 Task: Add Pacifica Tahitian Gardenia Hair Perfume & Body Spray/Mist, Alcohol-Free to the cart.
Action: Mouse moved to (292, 144)
Screenshot: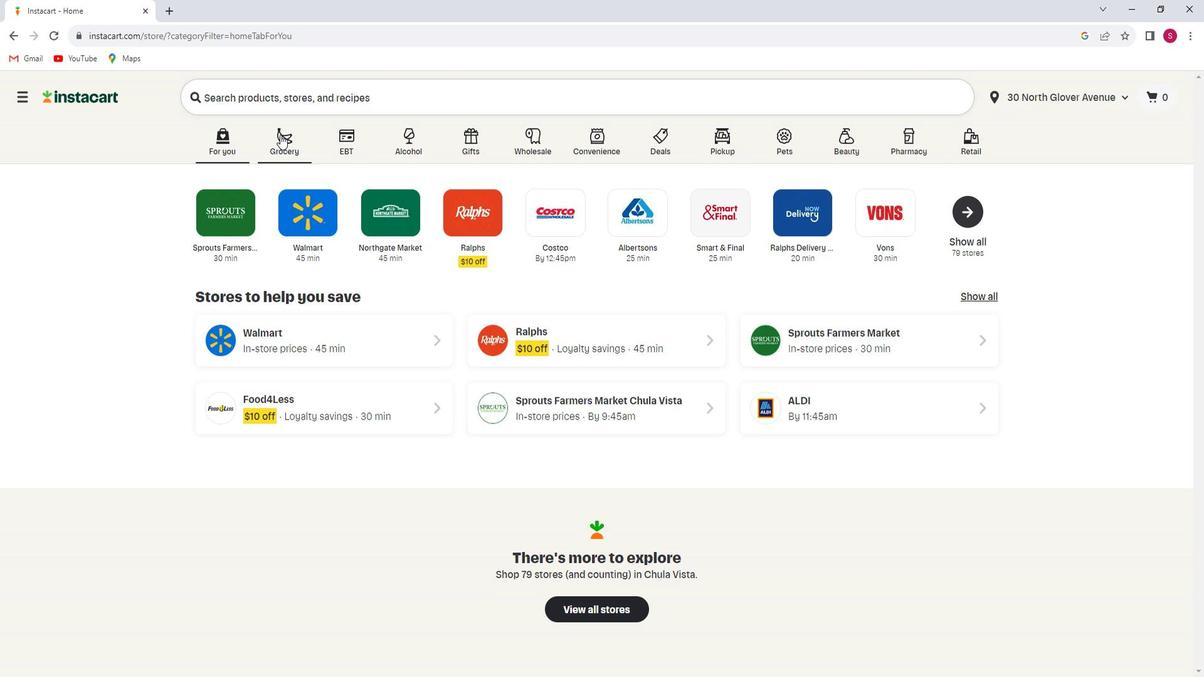 
Action: Mouse pressed left at (292, 144)
Screenshot: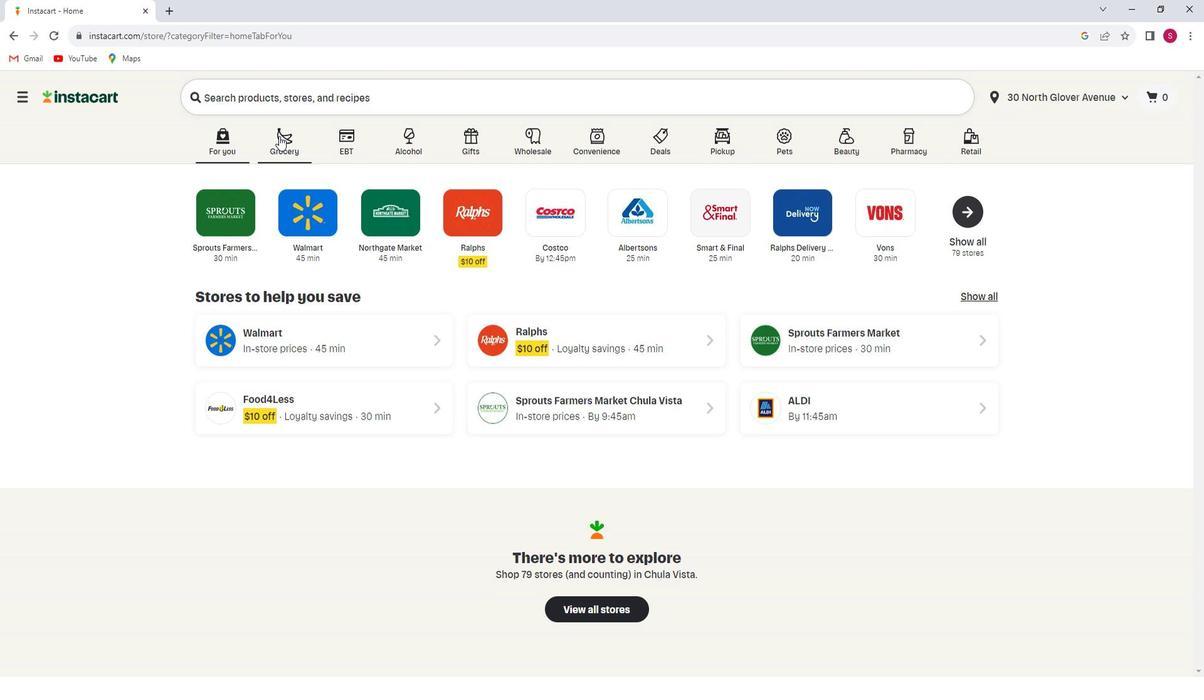 
Action: Mouse moved to (314, 361)
Screenshot: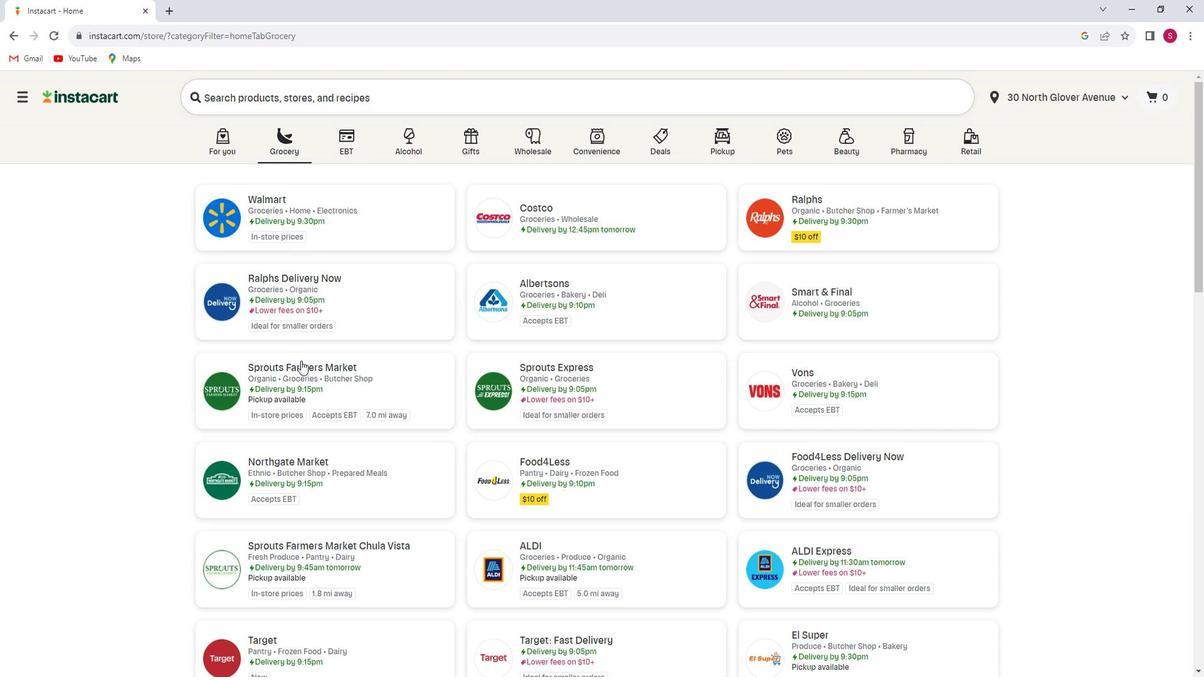 
Action: Mouse pressed left at (314, 361)
Screenshot: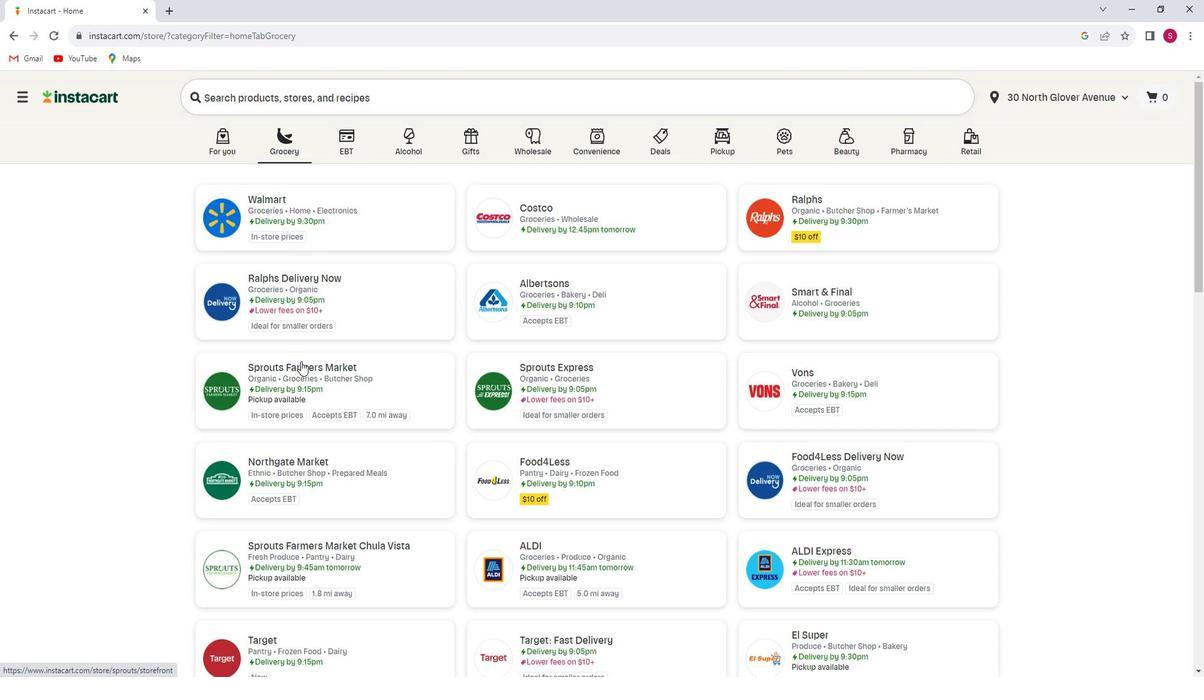 
Action: Mouse moved to (65, 410)
Screenshot: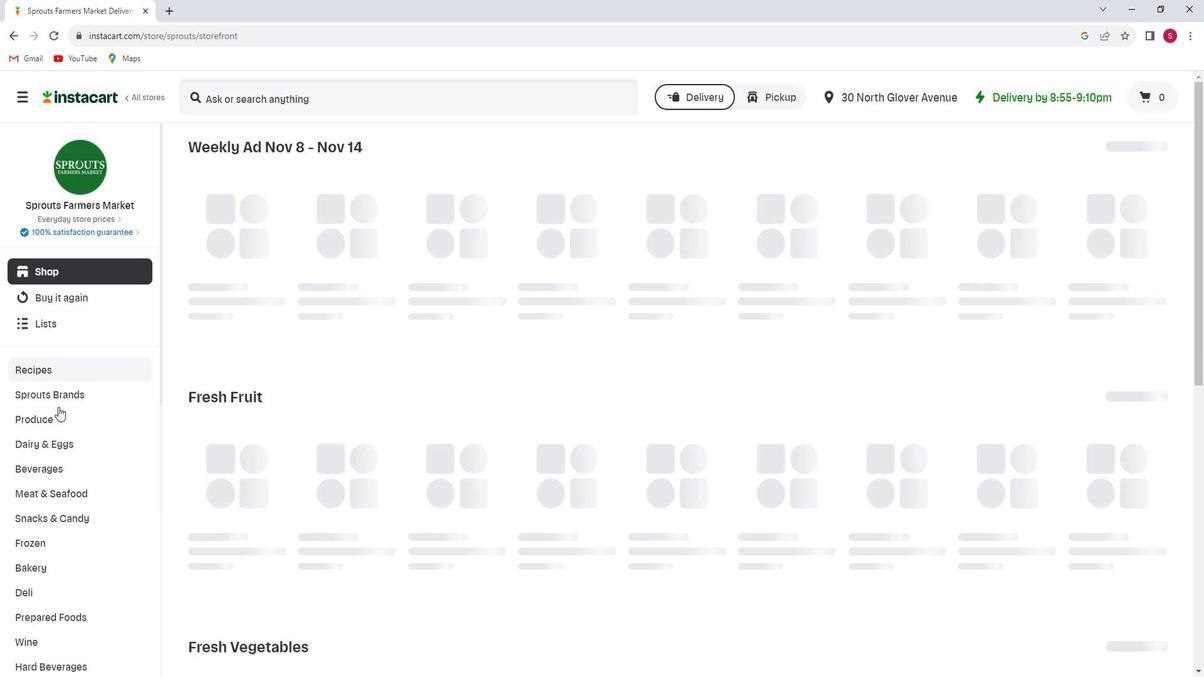 
Action: Mouse scrolled (65, 409) with delta (0, 0)
Screenshot: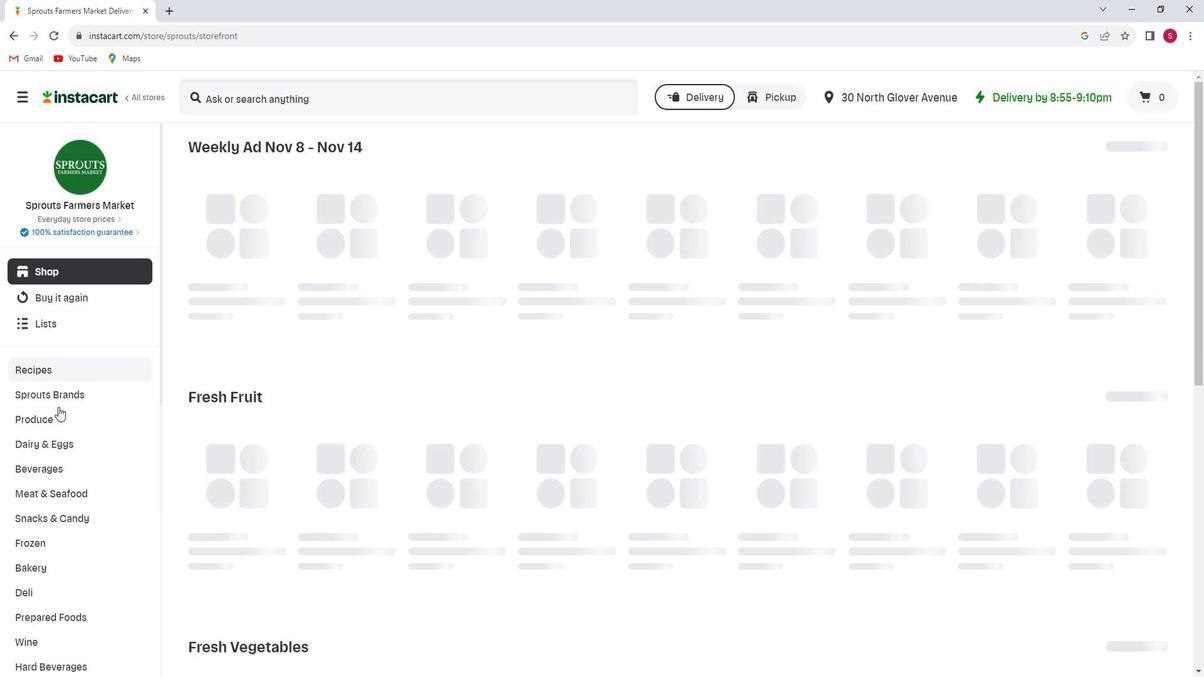 
Action: Mouse scrolled (65, 409) with delta (0, 0)
Screenshot: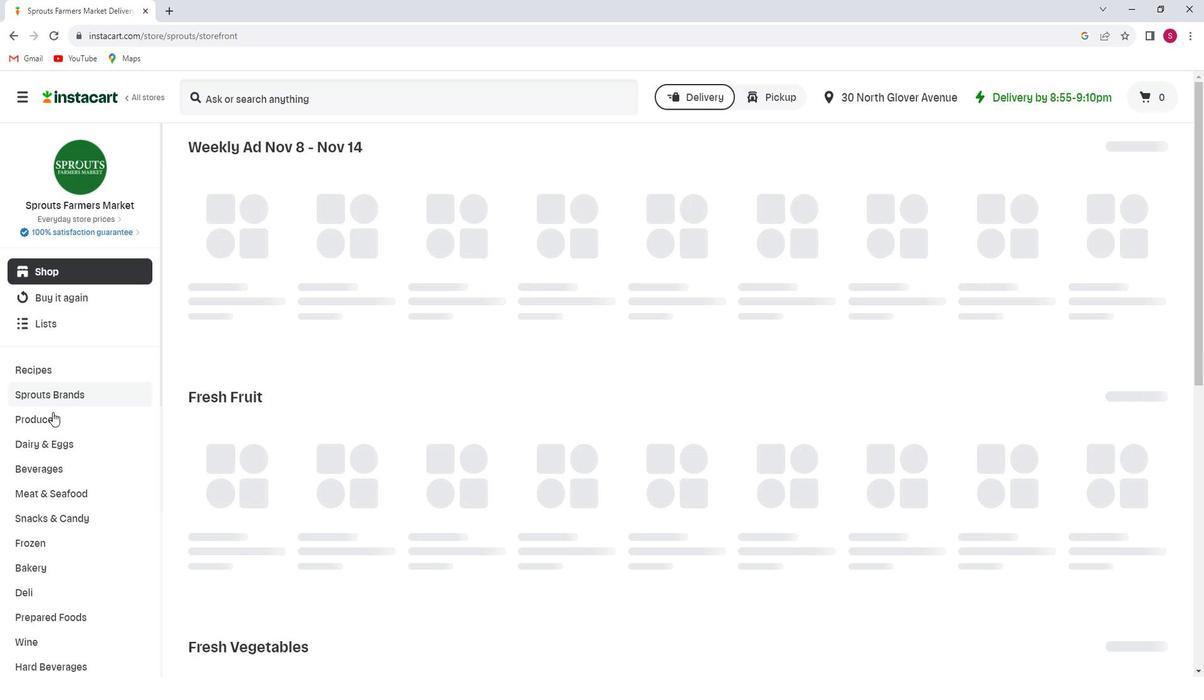 
Action: Mouse scrolled (65, 409) with delta (0, 0)
Screenshot: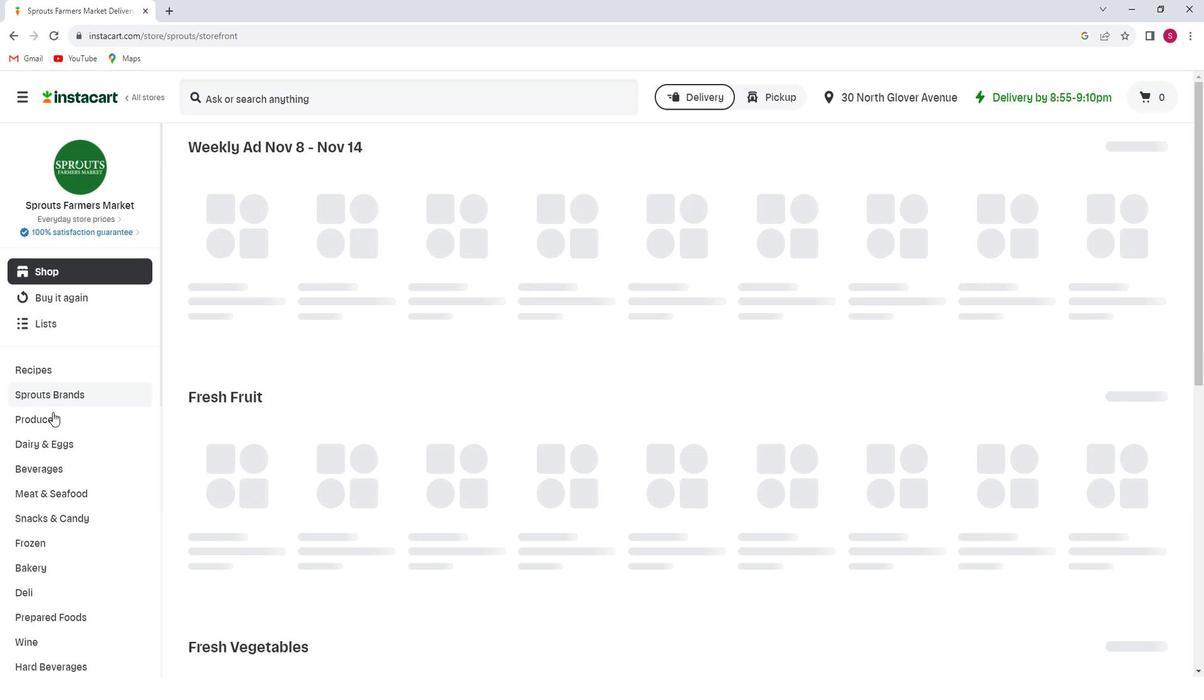 
Action: Mouse scrolled (65, 409) with delta (0, 0)
Screenshot: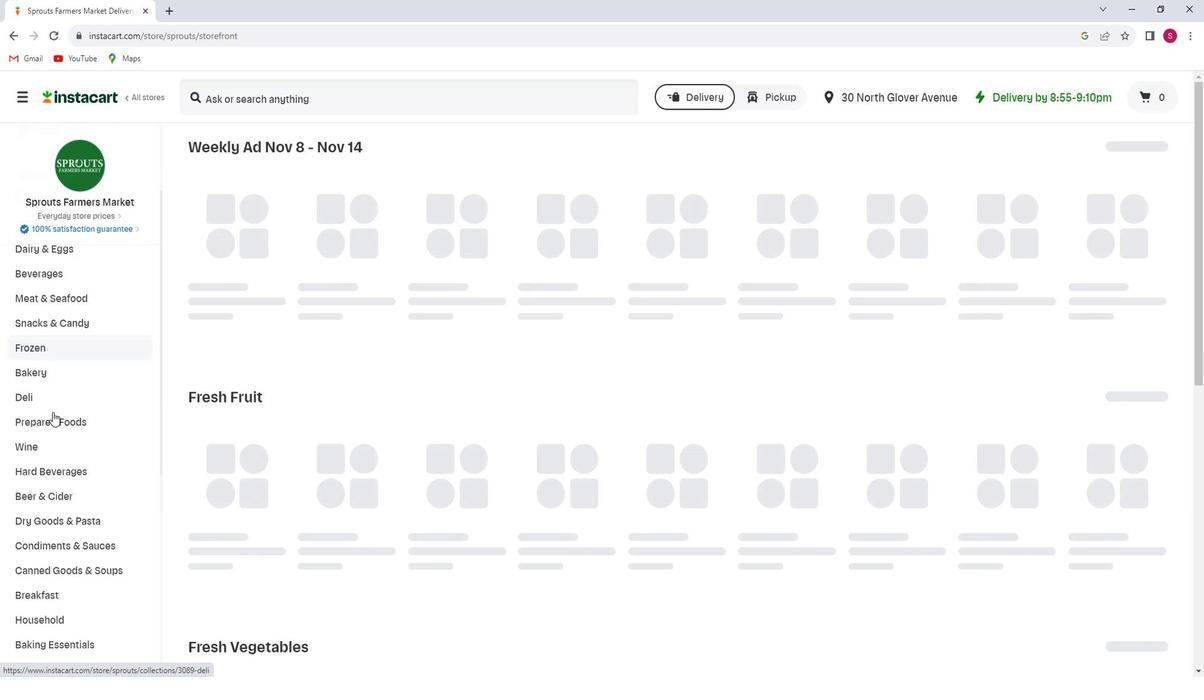 
Action: Mouse scrolled (65, 409) with delta (0, 0)
Screenshot: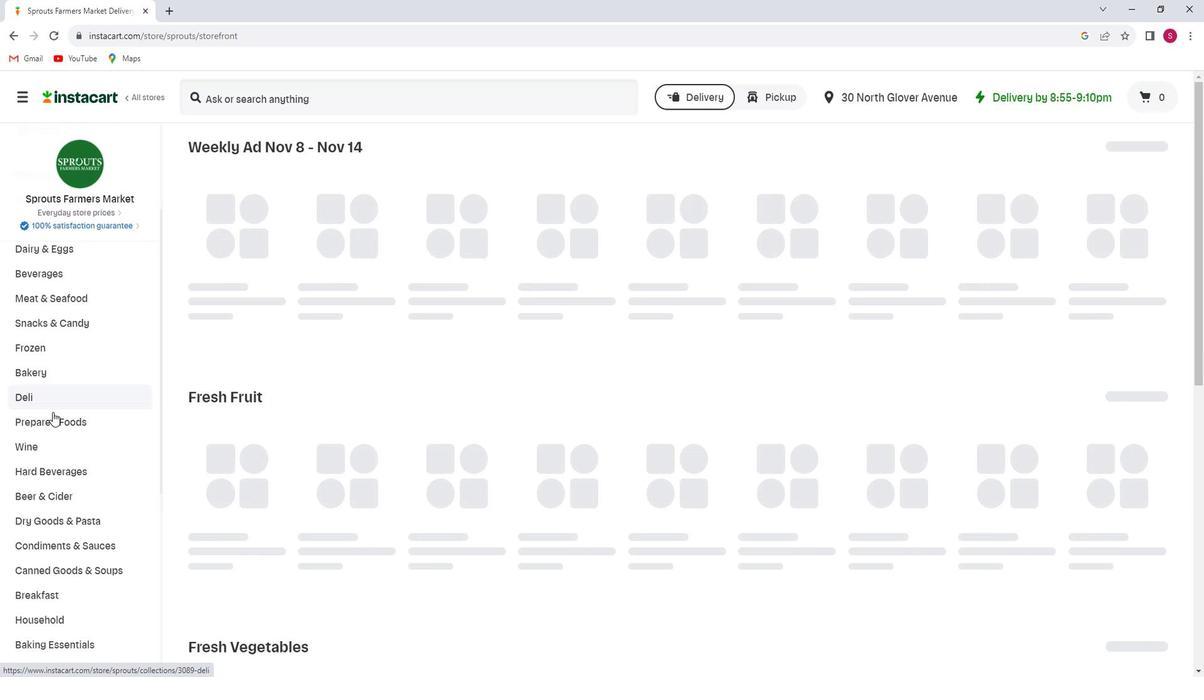 
Action: Mouse scrolled (65, 409) with delta (0, 0)
Screenshot: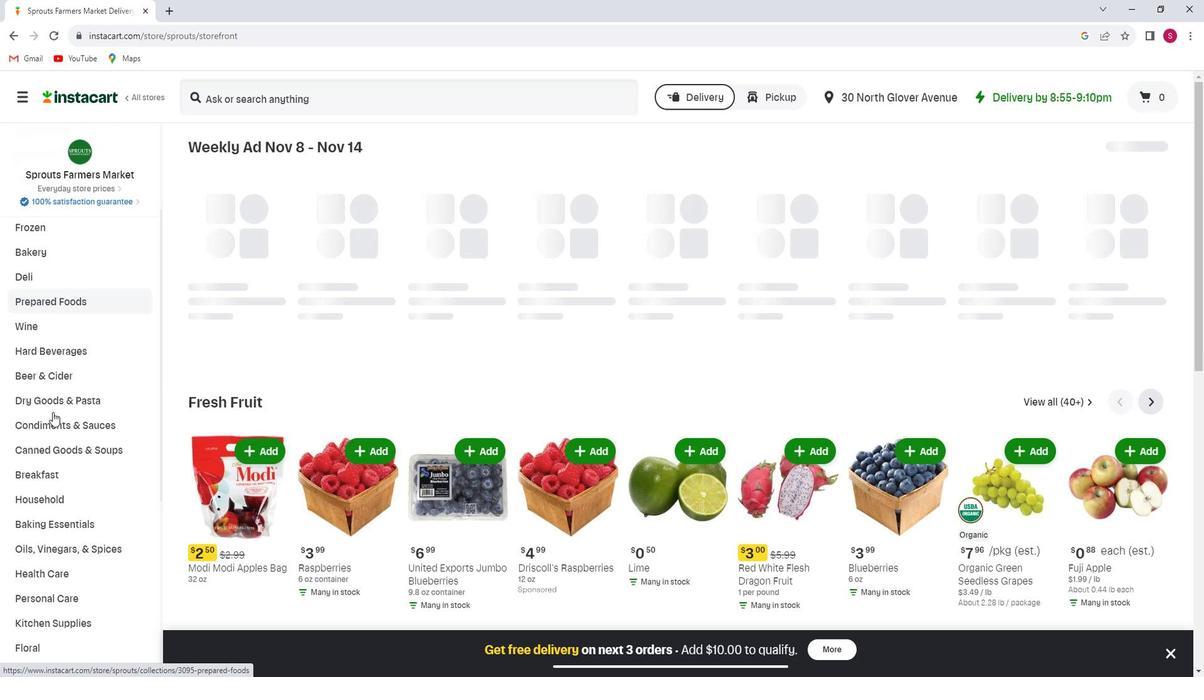 
Action: Mouse scrolled (65, 409) with delta (0, 0)
Screenshot: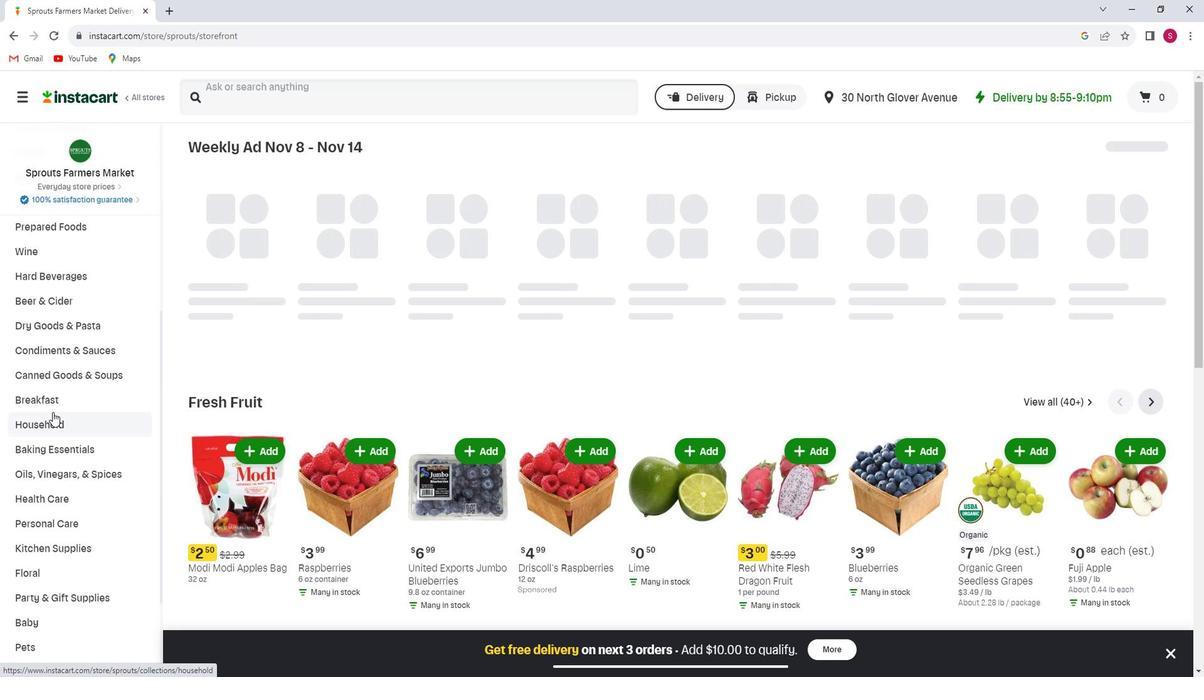 
Action: Mouse moved to (67, 458)
Screenshot: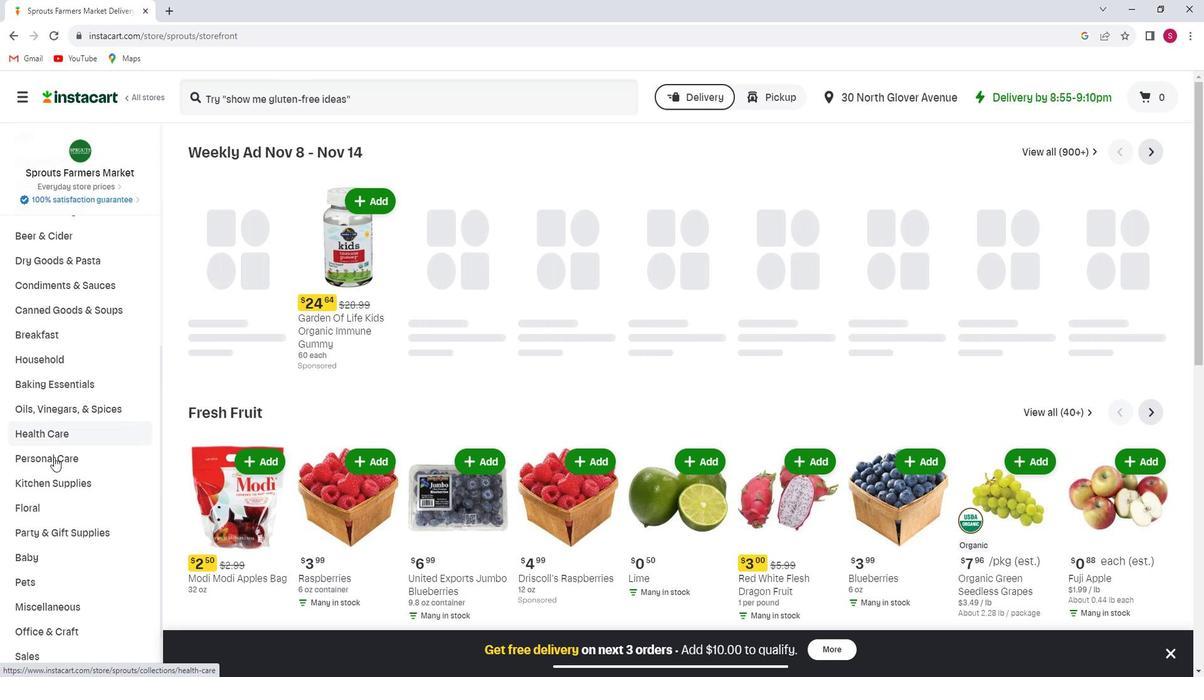 
Action: Mouse pressed left at (67, 458)
Screenshot: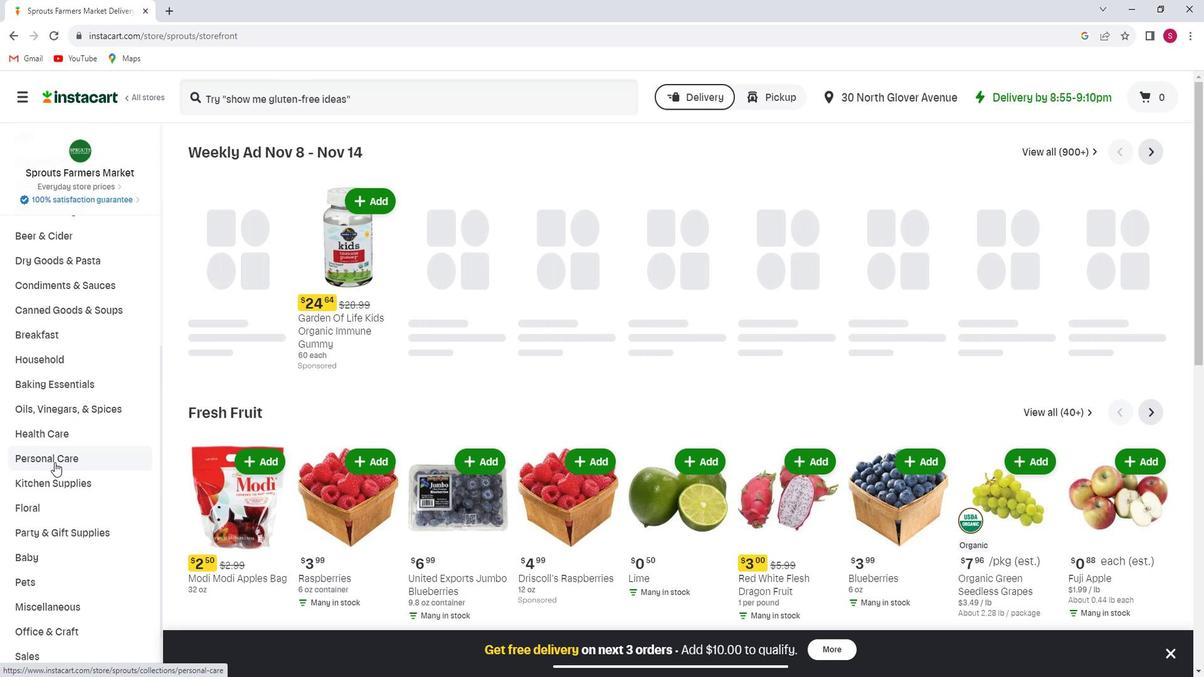 
Action: Mouse moved to (74, 465)
Screenshot: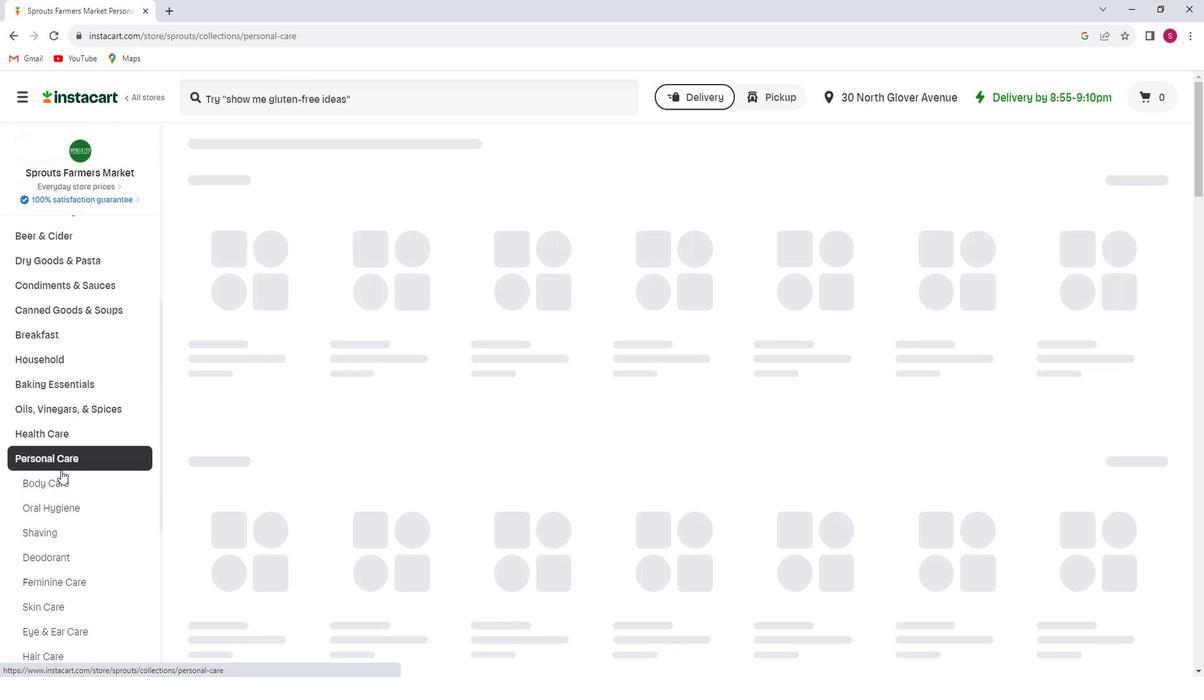 
Action: Mouse scrolled (74, 465) with delta (0, 0)
Screenshot: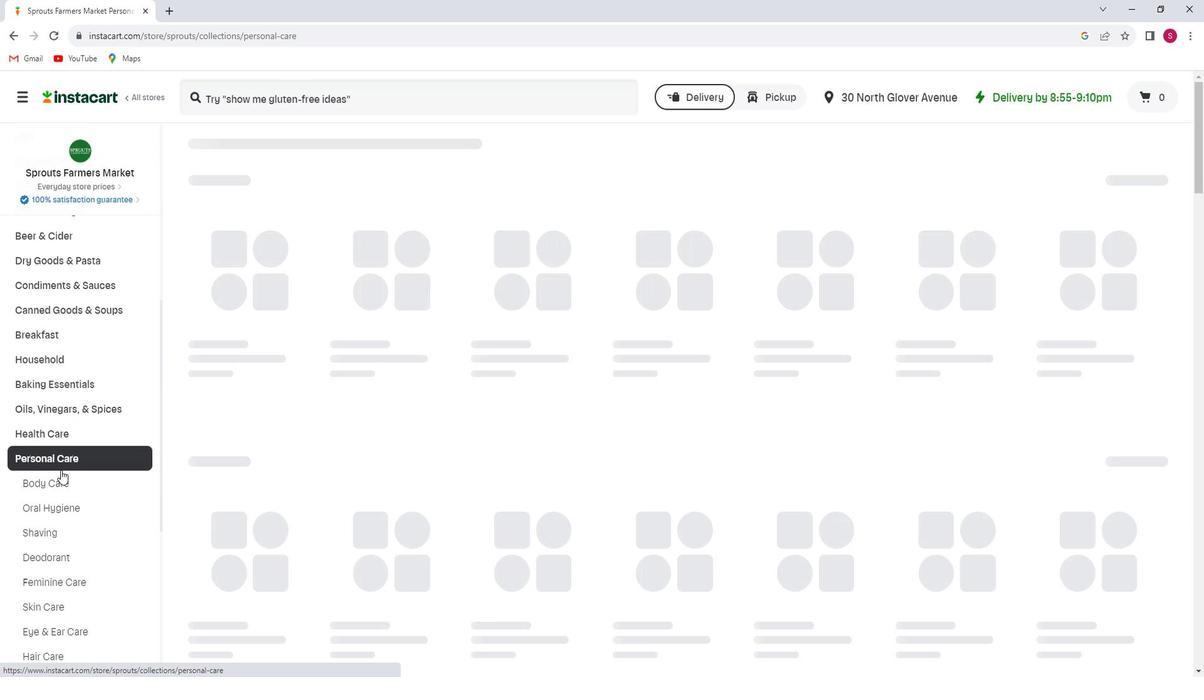 
Action: Mouse scrolled (74, 465) with delta (0, 0)
Screenshot: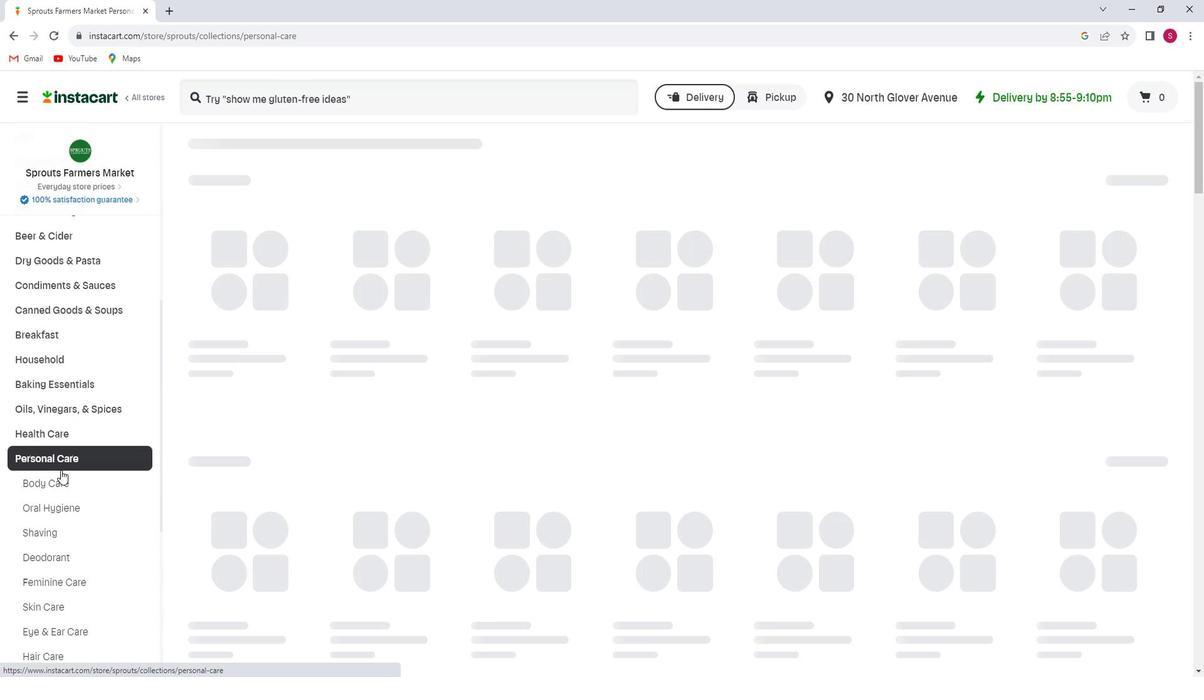 
Action: Mouse scrolled (74, 465) with delta (0, 0)
Screenshot: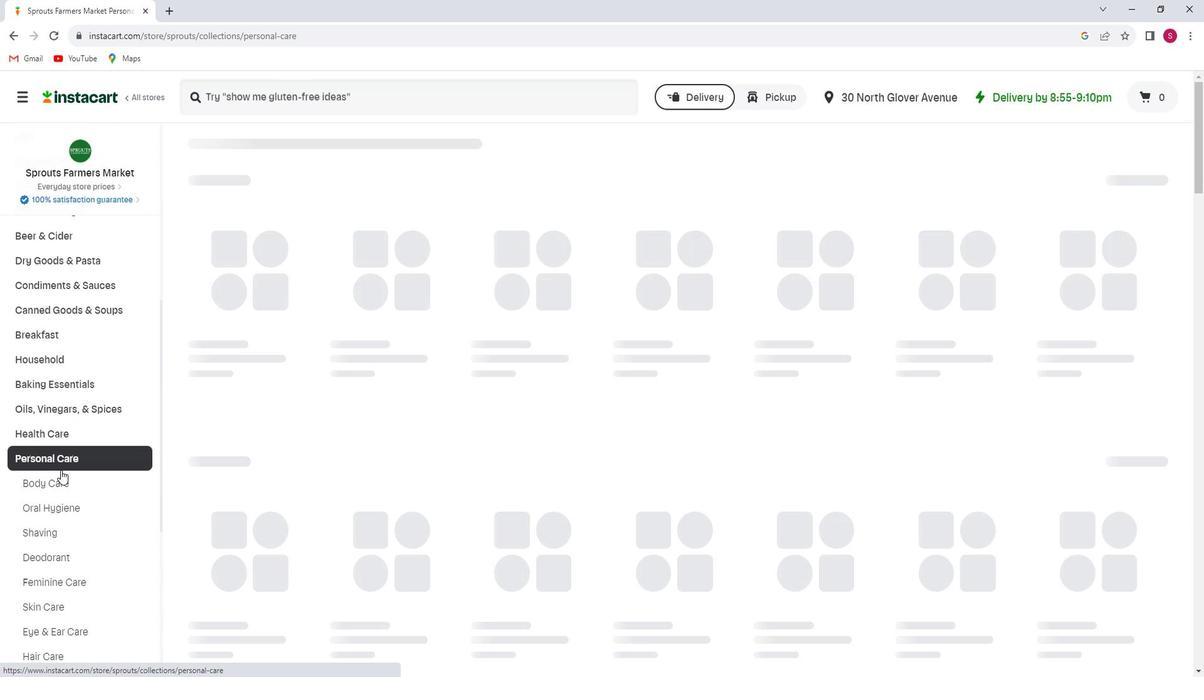 
Action: Mouse scrolled (74, 465) with delta (0, 0)
Screenshot: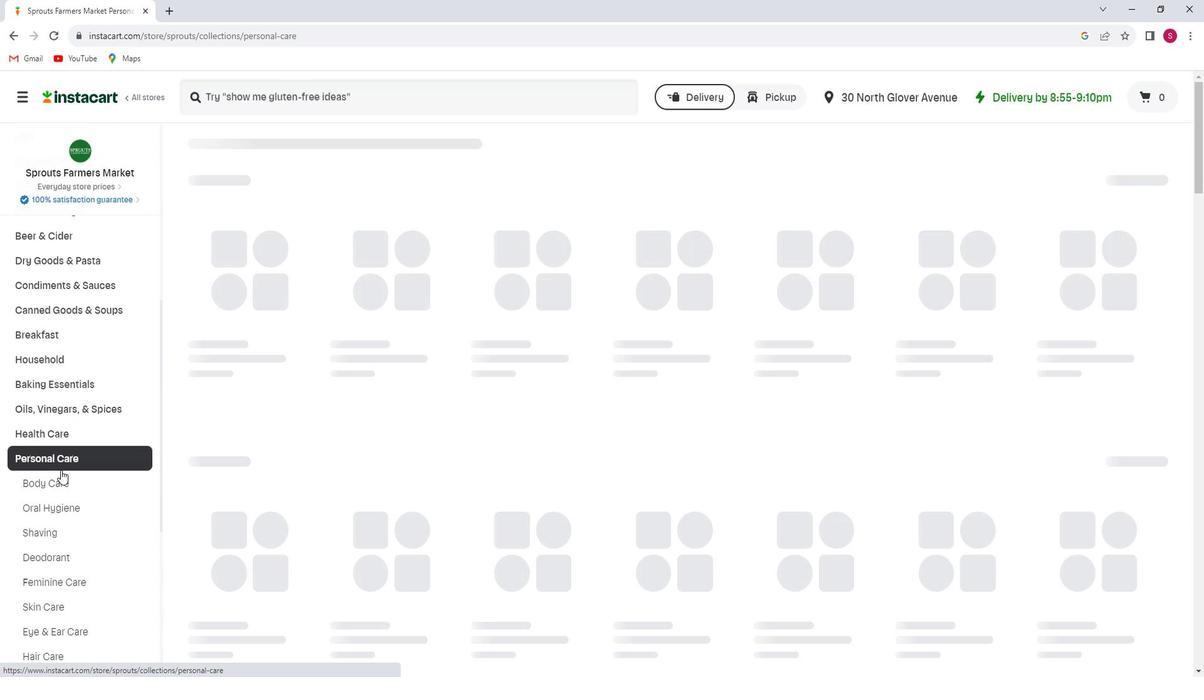 
Action: Mouse moved to (75, 463)
Screenshot: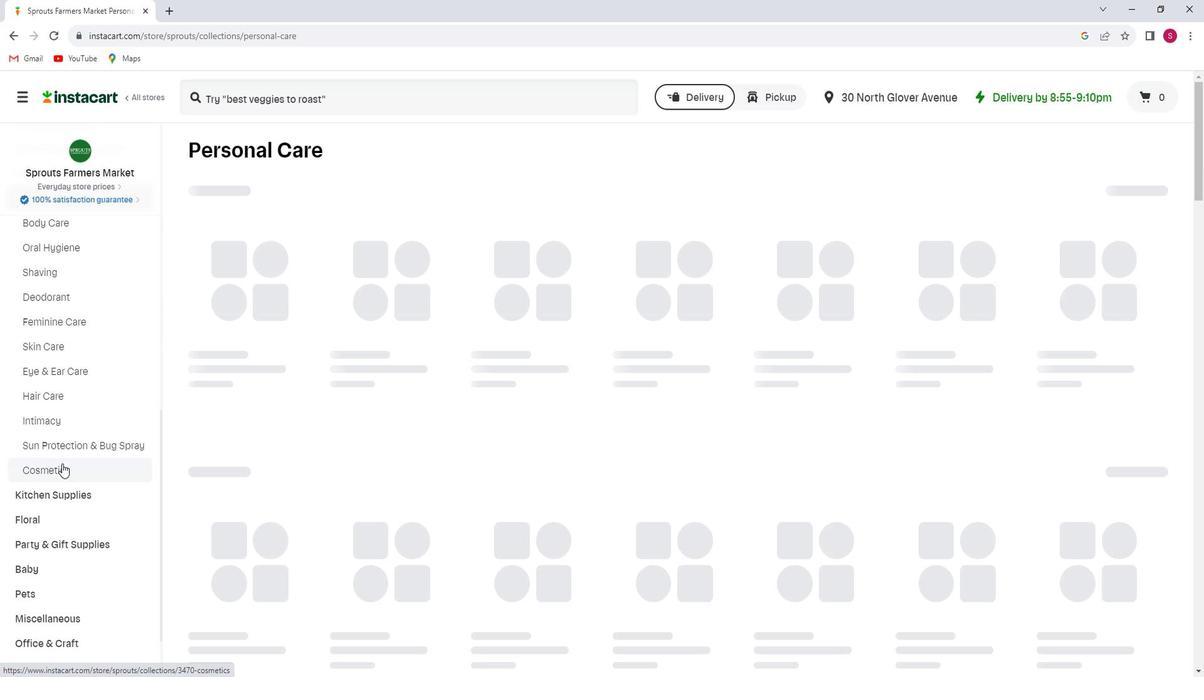 
Action: Mouse pressed left at (75, 463)
Screenshot: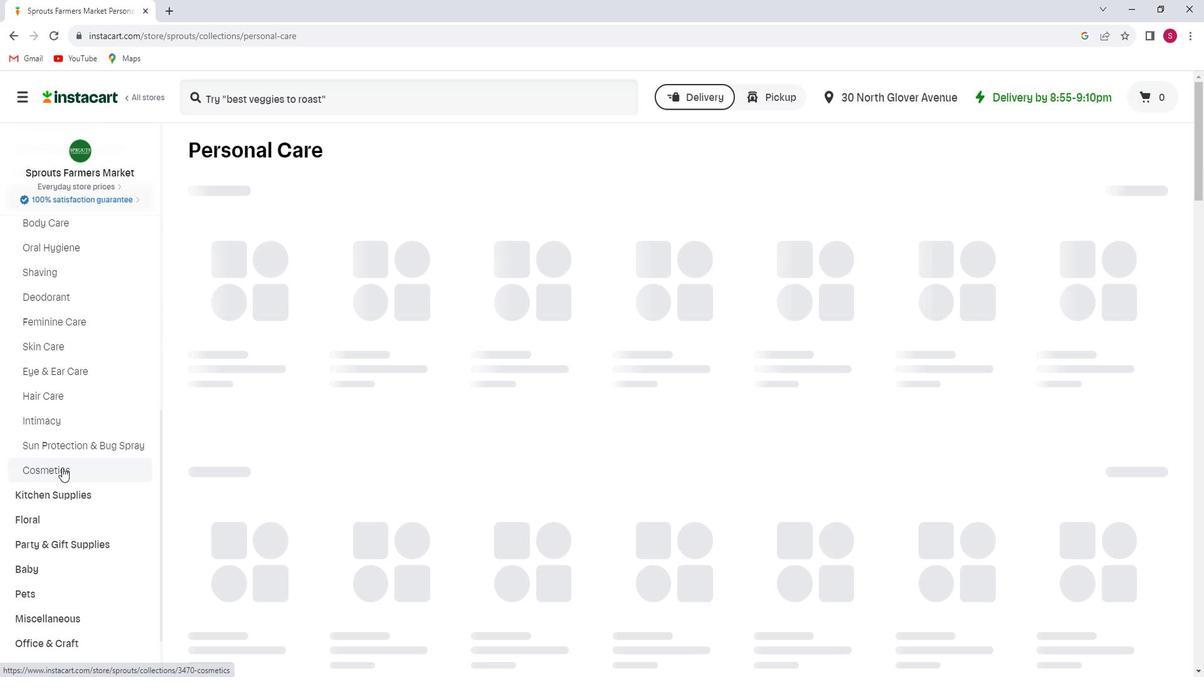 
Action: Mouse moved to (388, 202)
Screenshot: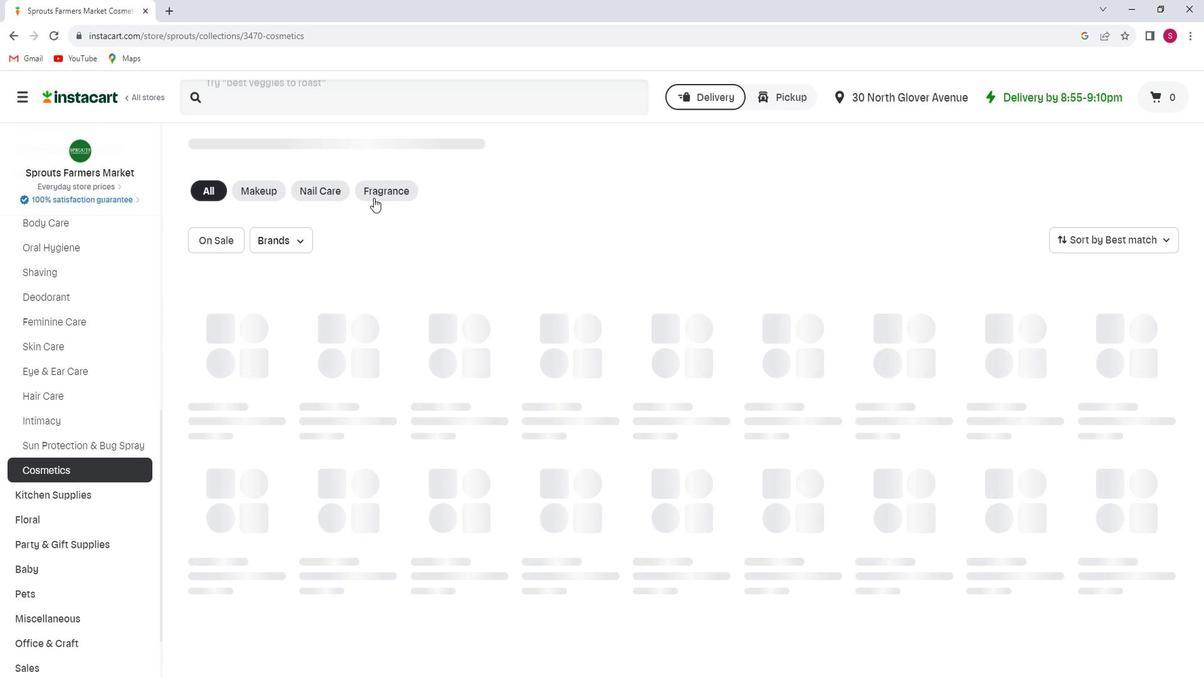 
Action: Mouse pressed left at (388, 202)
Screenshot: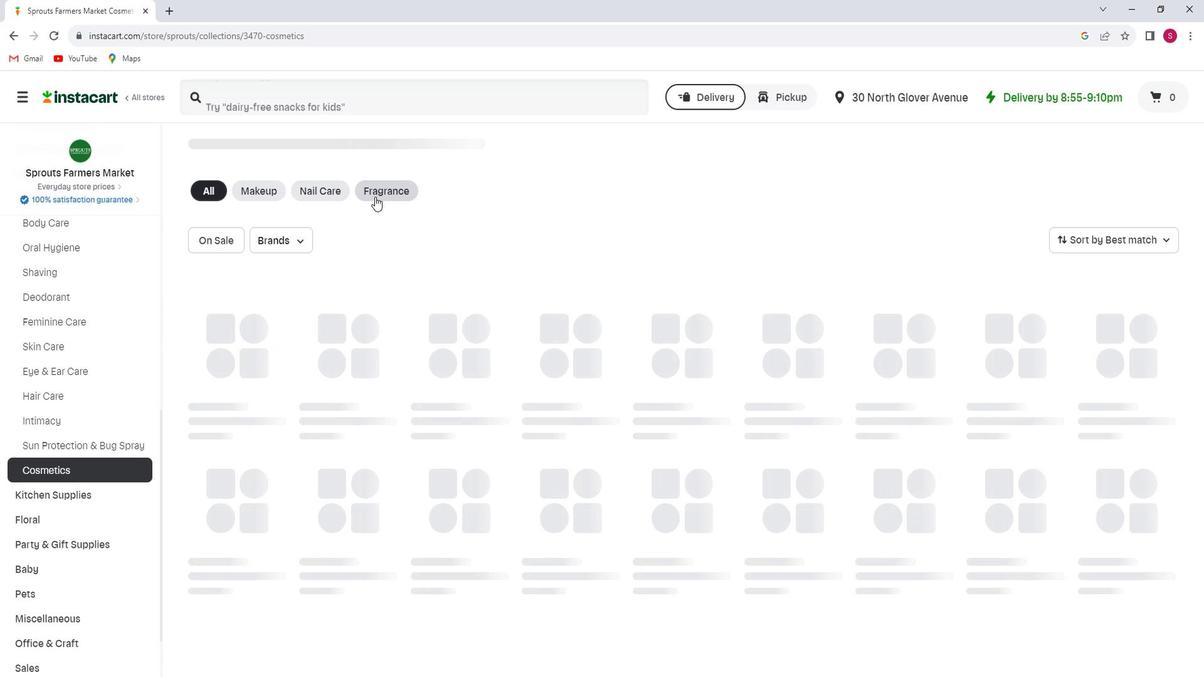 
Action: Mouse moved to (292, 109)
Screenshot: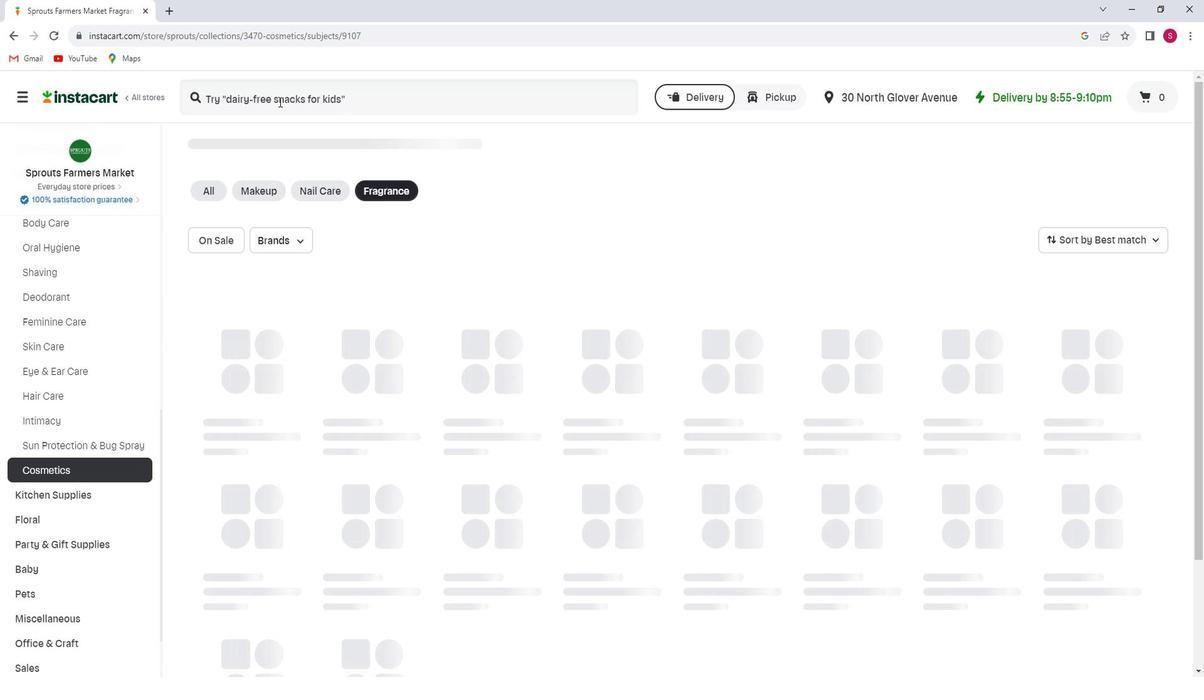 
Action: Mouse pressed left at (292, 109)
Screenshot: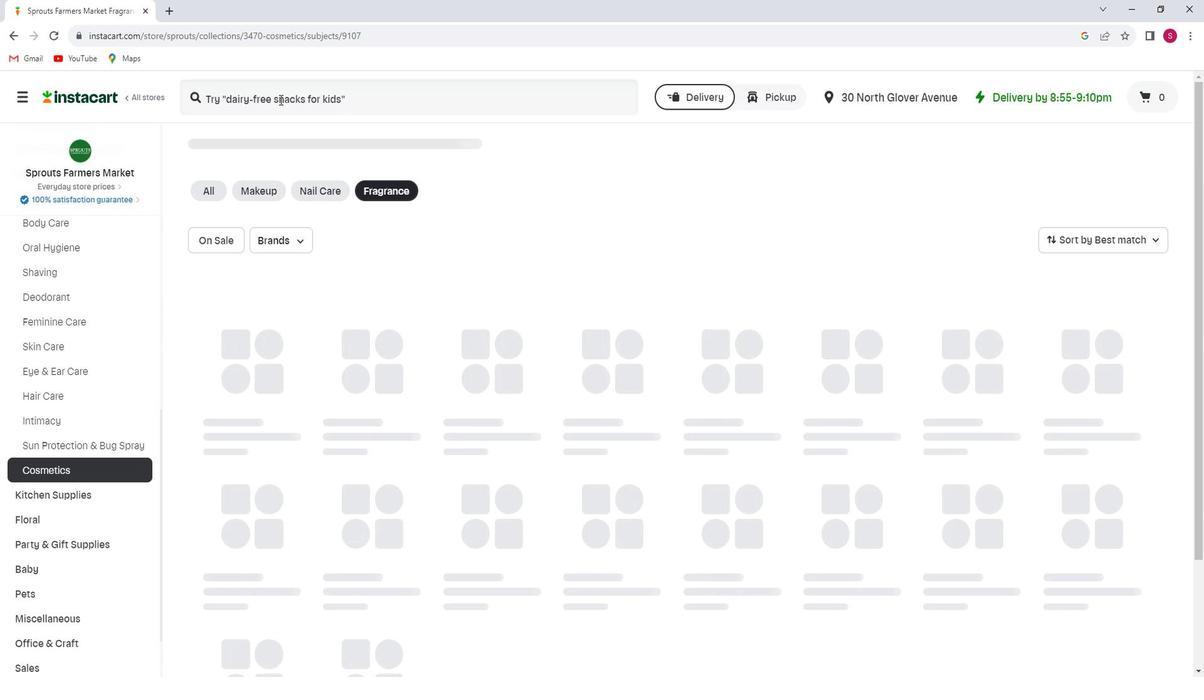 
Action: Key pressed <Key.shift>Pacific
Screenshot: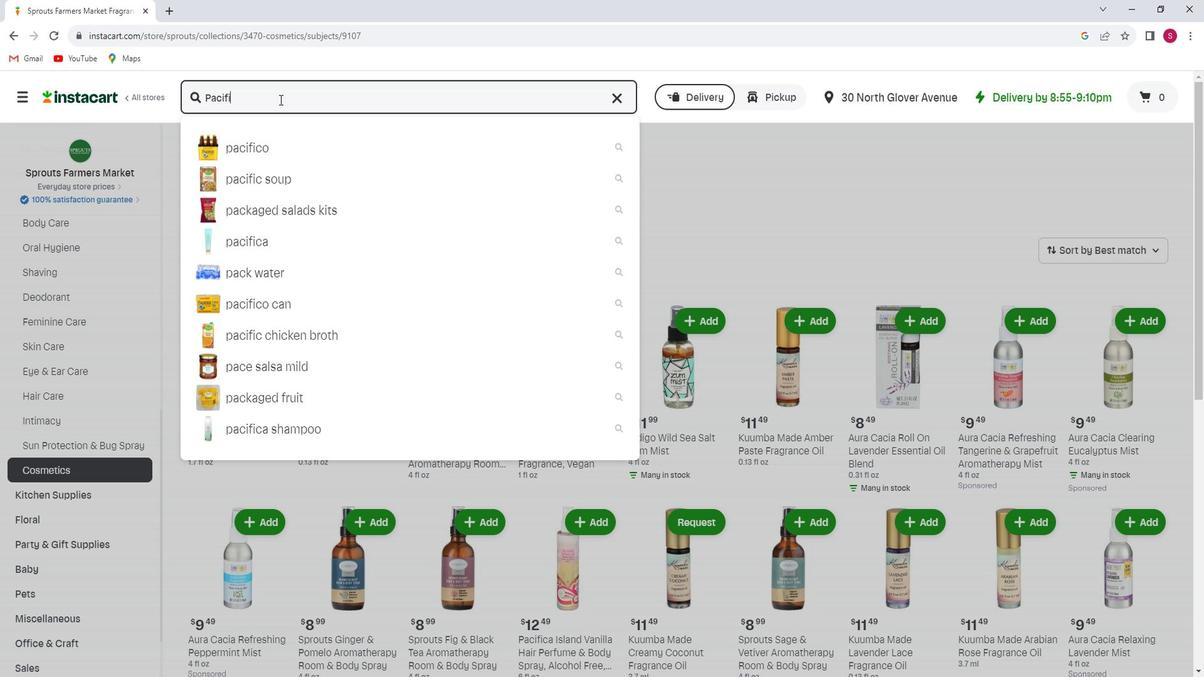 
Action: Mouse moved to (292, 109)
Screenshot: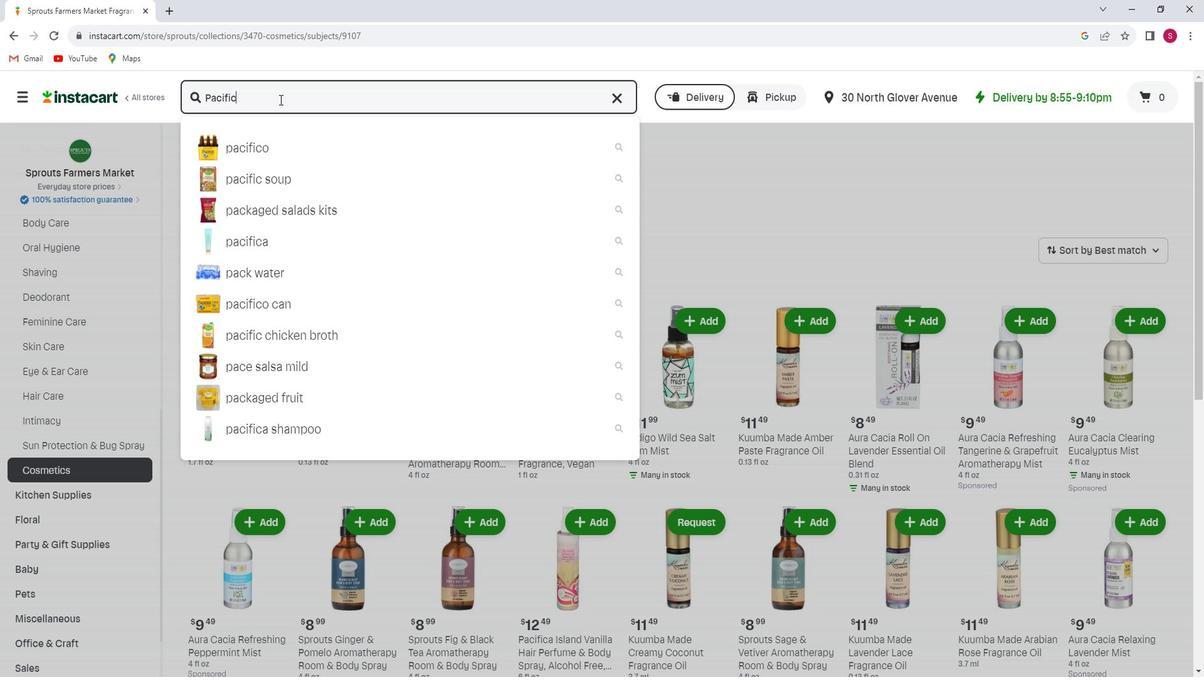 
Action: Key pressed a<Key.space><Key.shift>Tahitian<Key.space><Key.shift>Gardenia<Key.space><Key.shift>Hair<Key.space><Key.shift>perfume<Key.space><Key.shift><Key.shift><Key.shift><Key.shift><Key.shift><Key.shift><Key.shift><Key.shift><Key.shift><Key.shift><Key.shift><Key.shift><Key.shift>&<Key.space><Key.shift>Body<Key.space><Key.shift>Spray/<Key.shift>Mist,<Key.space><Key.shift>Alcohol-<Key.shift>Free<Key.enter>
Screenshot: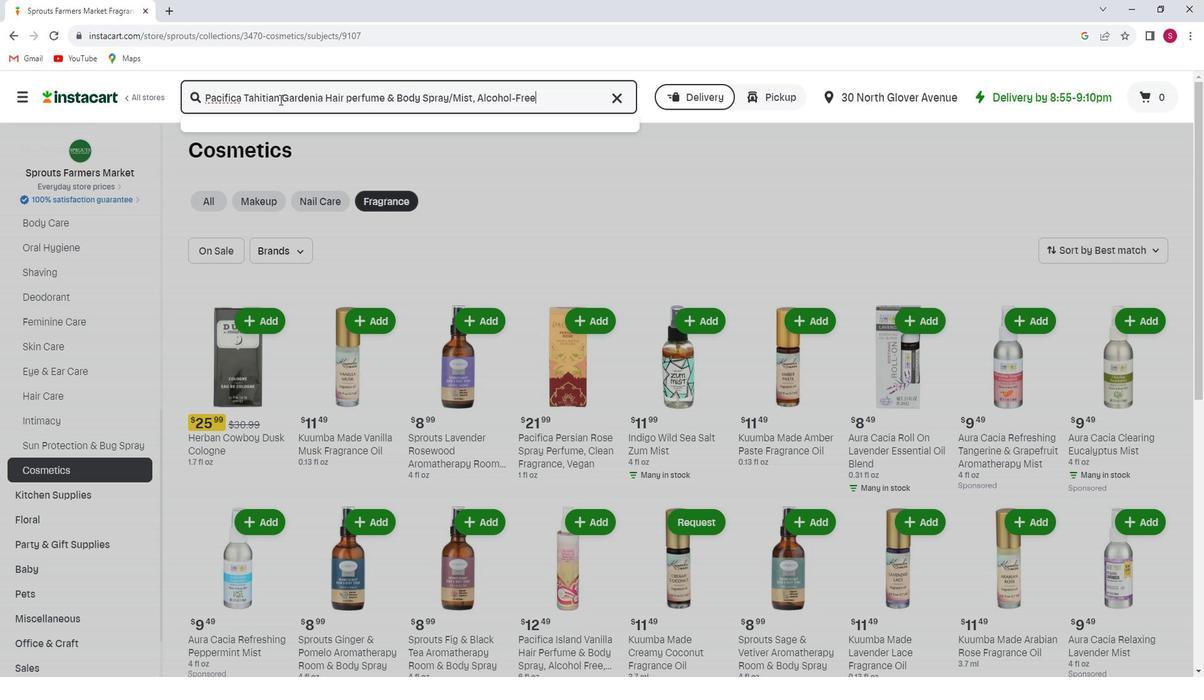 
Action: Mouse moved to (358, 210)
Screenshot: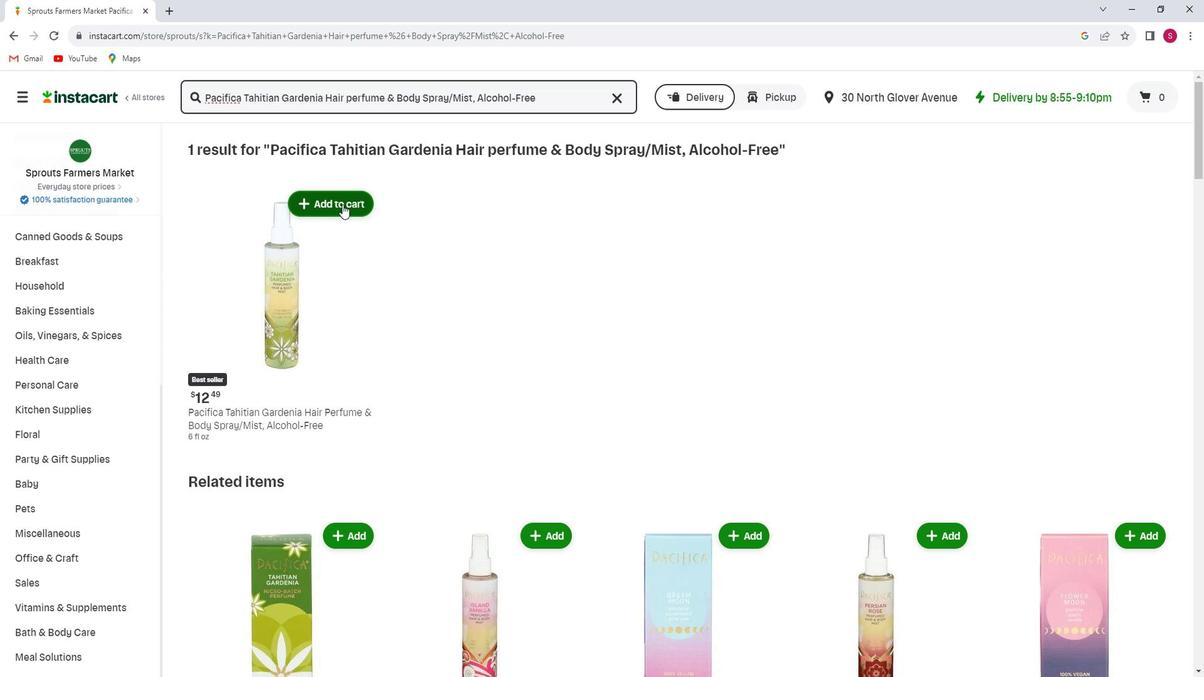 
Action: Mouse pressed left at (358, 210)
Screenshot: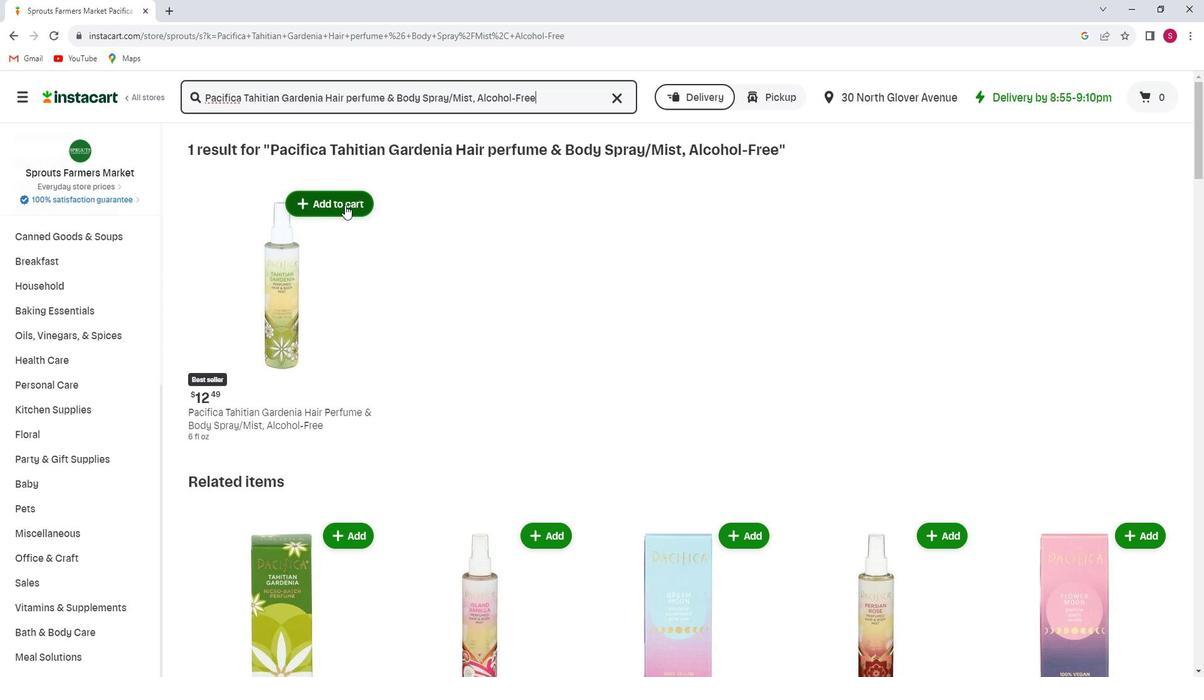 
Action: Mouse moved to (385, 271)
Screenshot: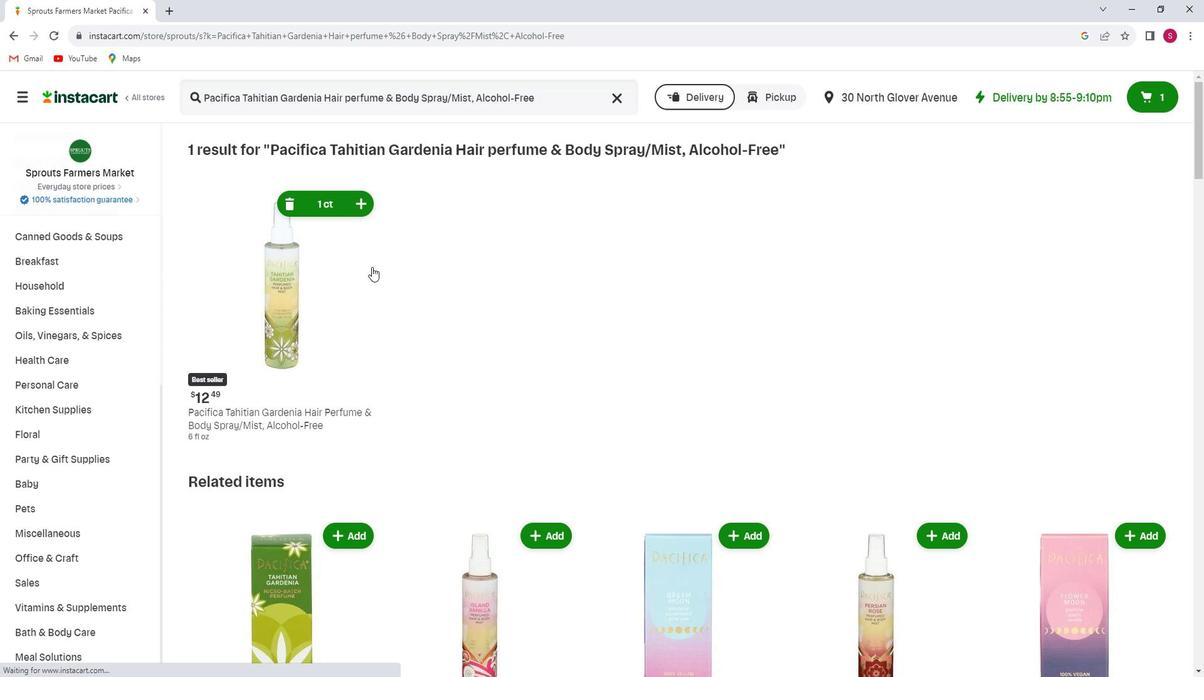 
